 Task: Filter services by connection 2nd.
Action: Mouse moved to (334, 73)
Screenshot: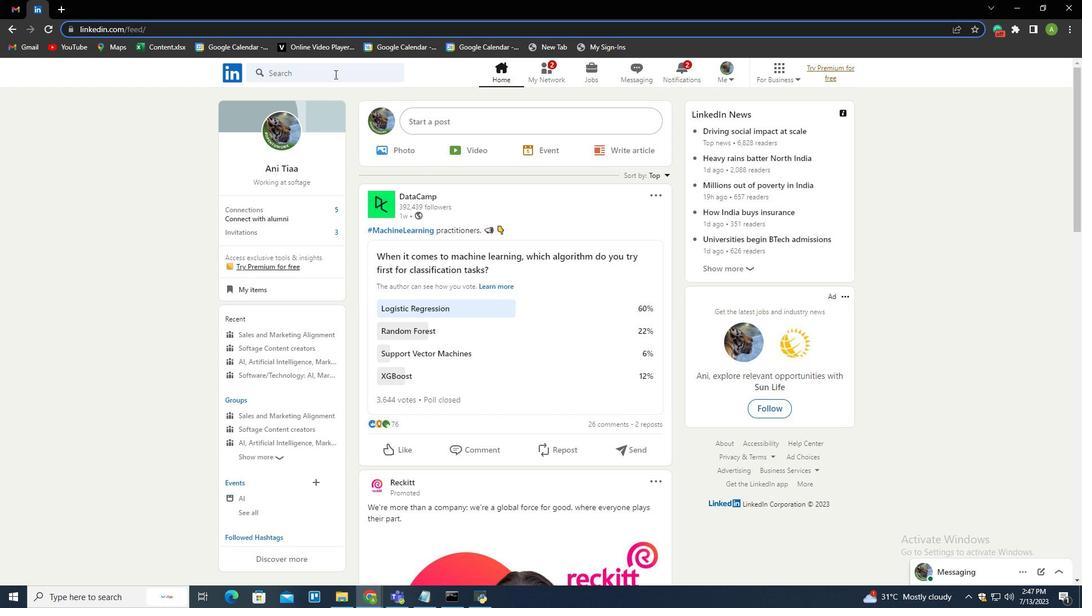 
Action: Mouse pressed left at (334, 73)
Screenshot: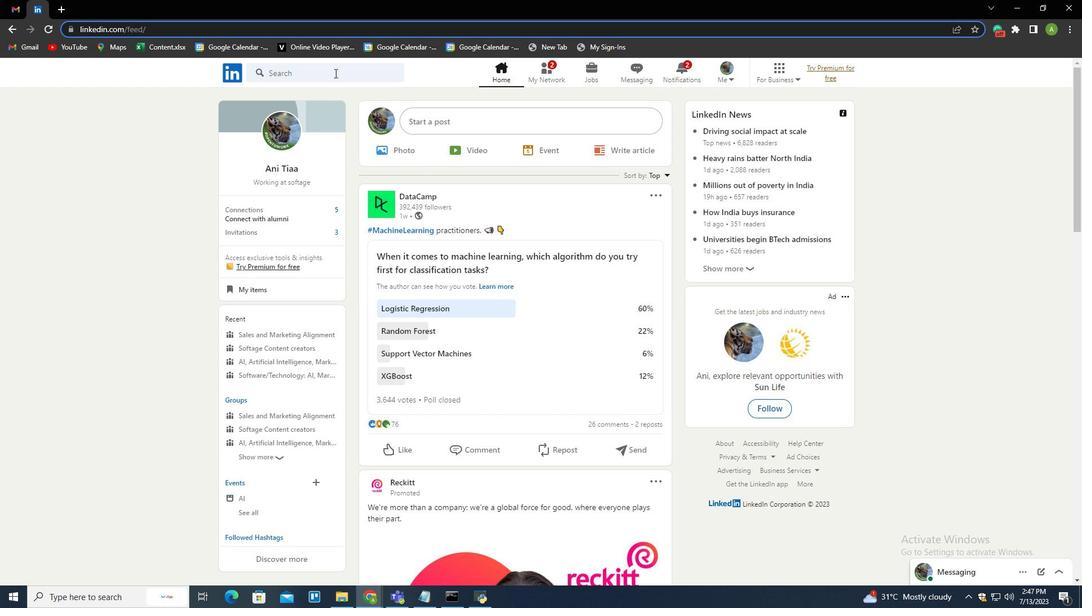 
Action: Key pressed hiring<Key.enter>
Screenshot: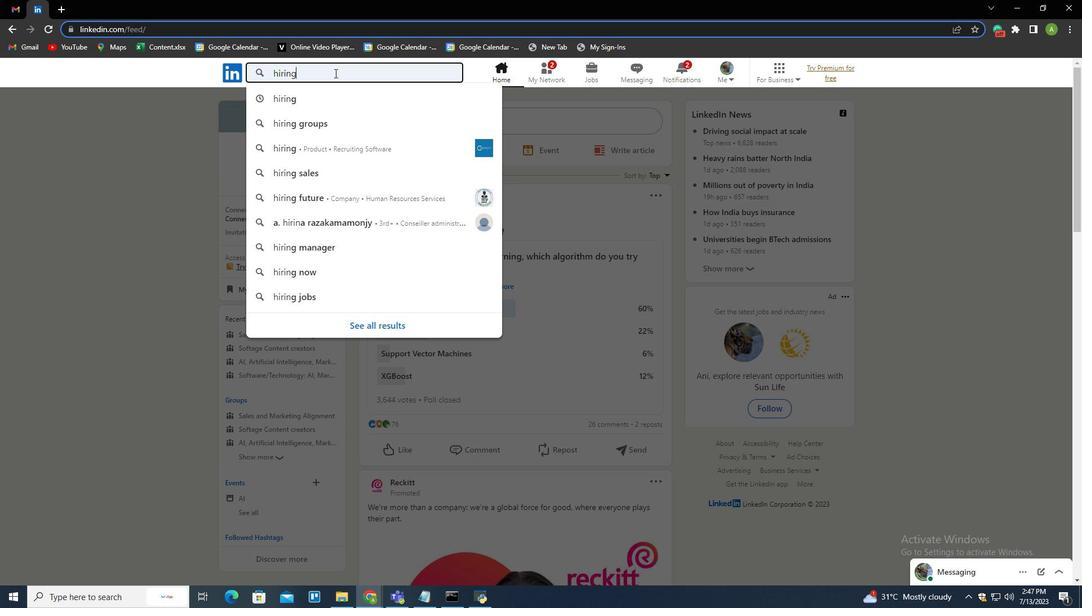 
Action: Mouse moved to (662, 104)
Screenshot: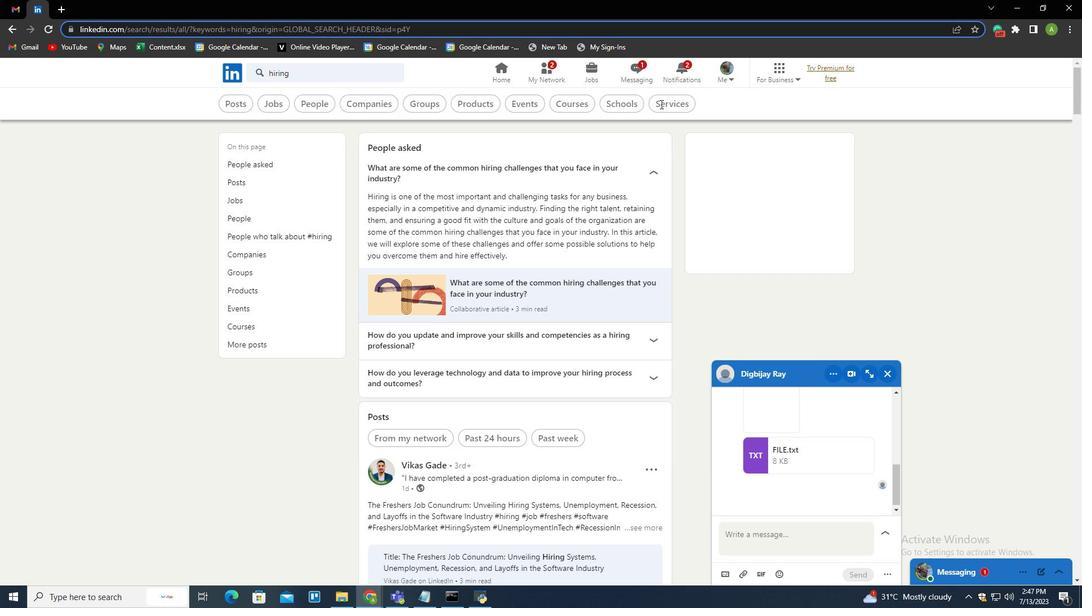 
Action: Mouse pressed left at (662, 104)
Screenshot: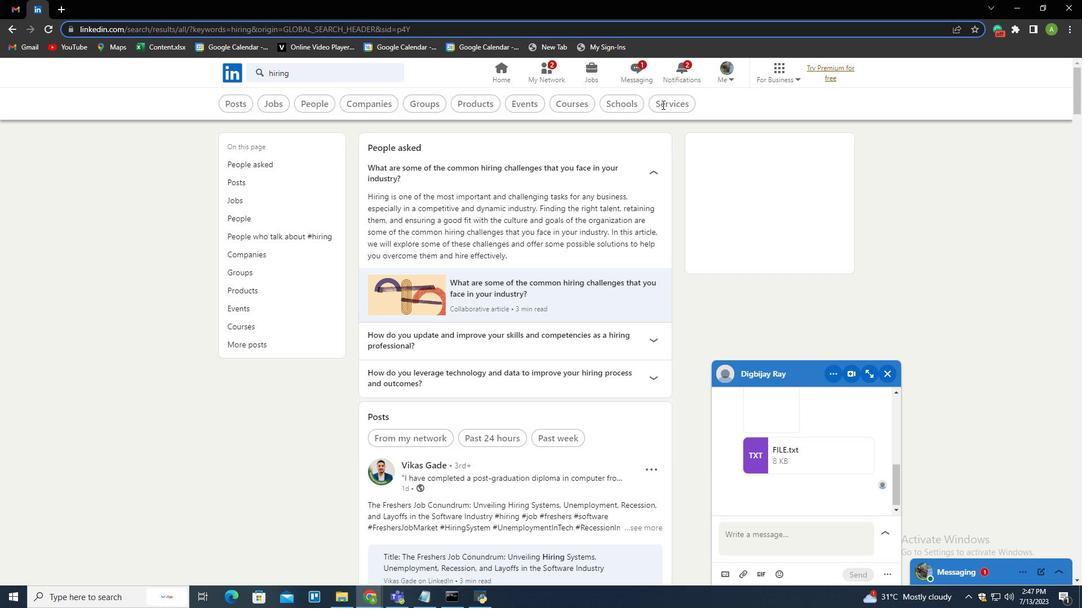 
Action: Mouse moved to (511, 99)
Screenshot: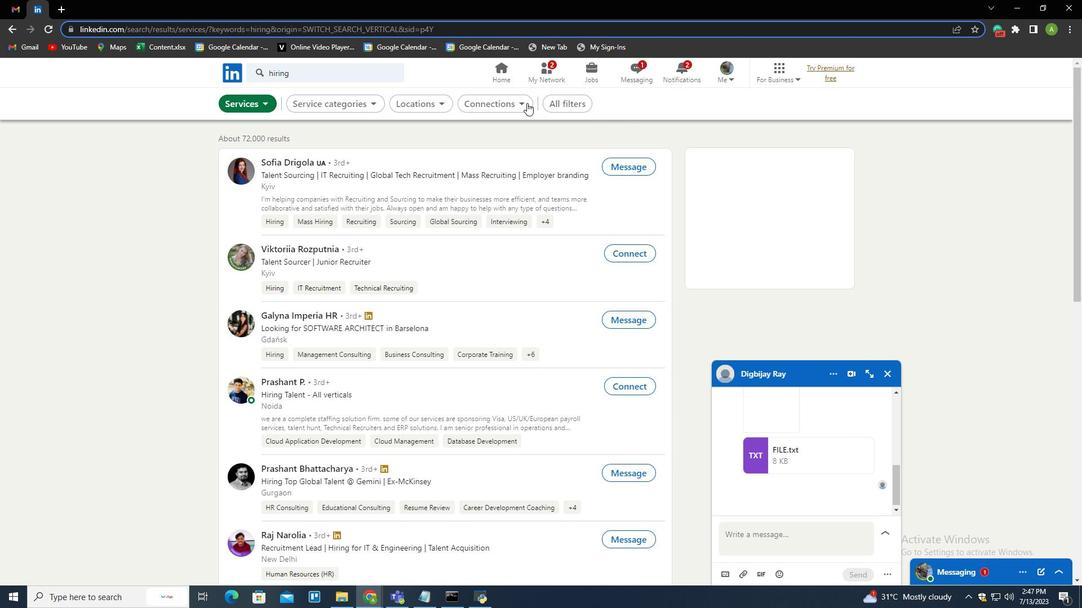 
Action: Mouse pressed left at (511, 99)
Screenshot: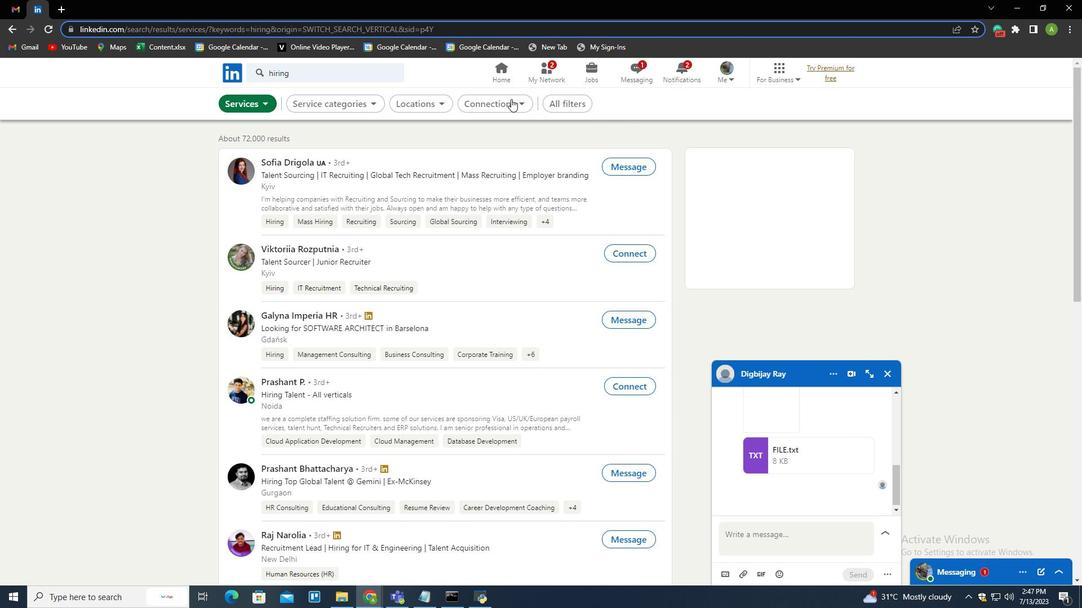 
Action: Mouse moved to (418, 158)
Screenshot: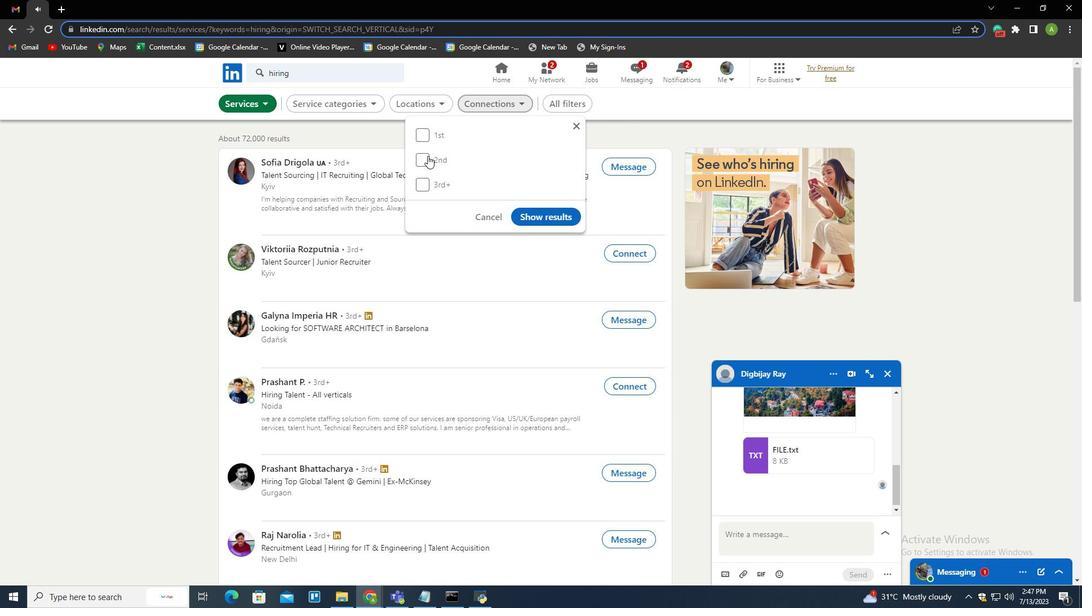 
Action: Mouse pressed left at (418, 158)
Screenshot: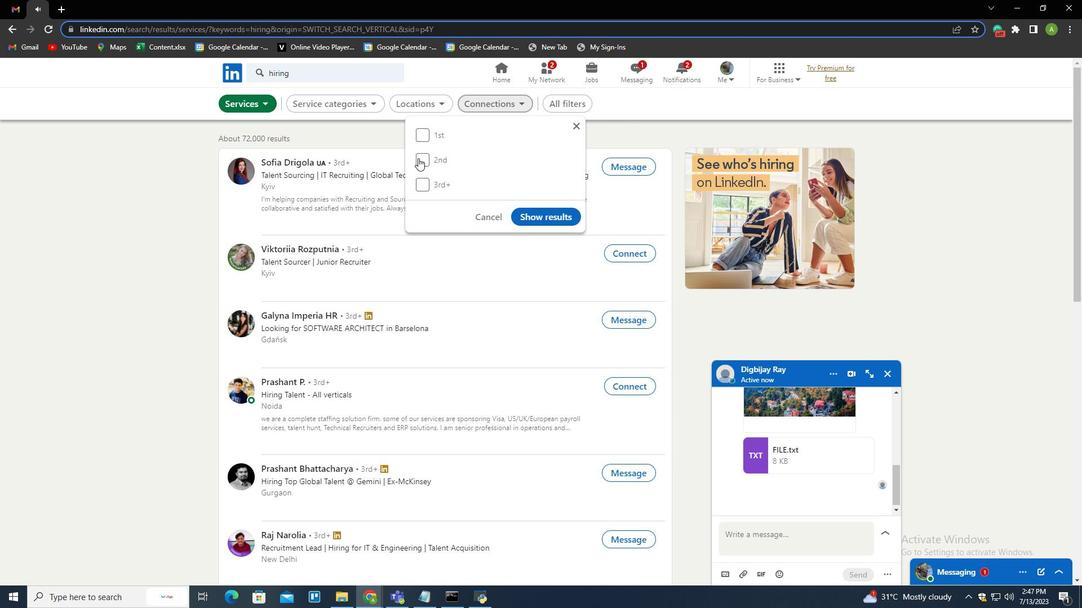 
Action: Mouse moved to (532, 218)
Screenshot: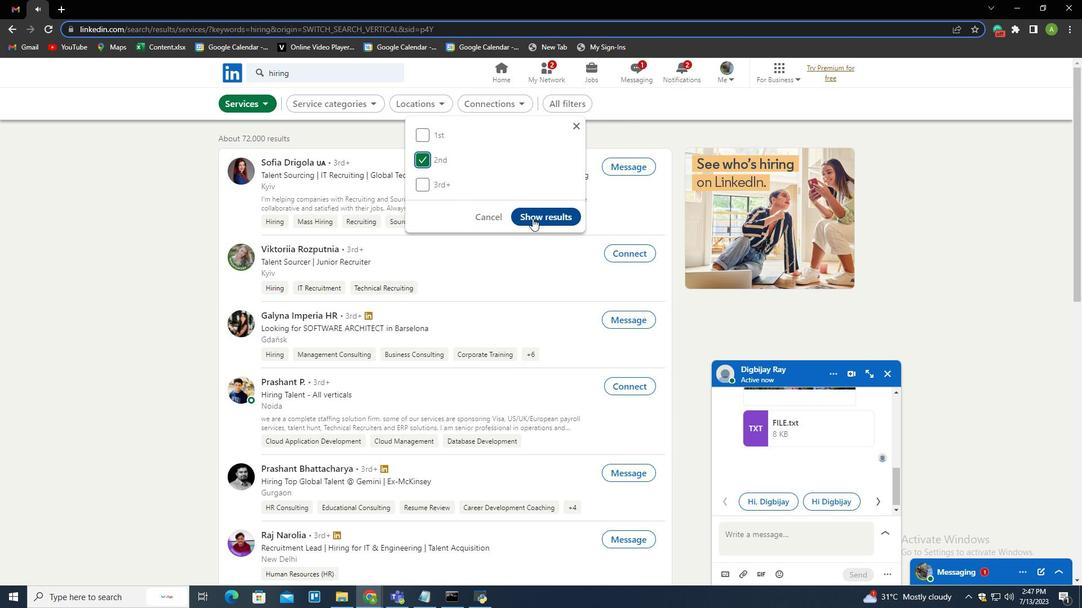 
Action: Mouse pressed left at (532, 218)
Screenshot: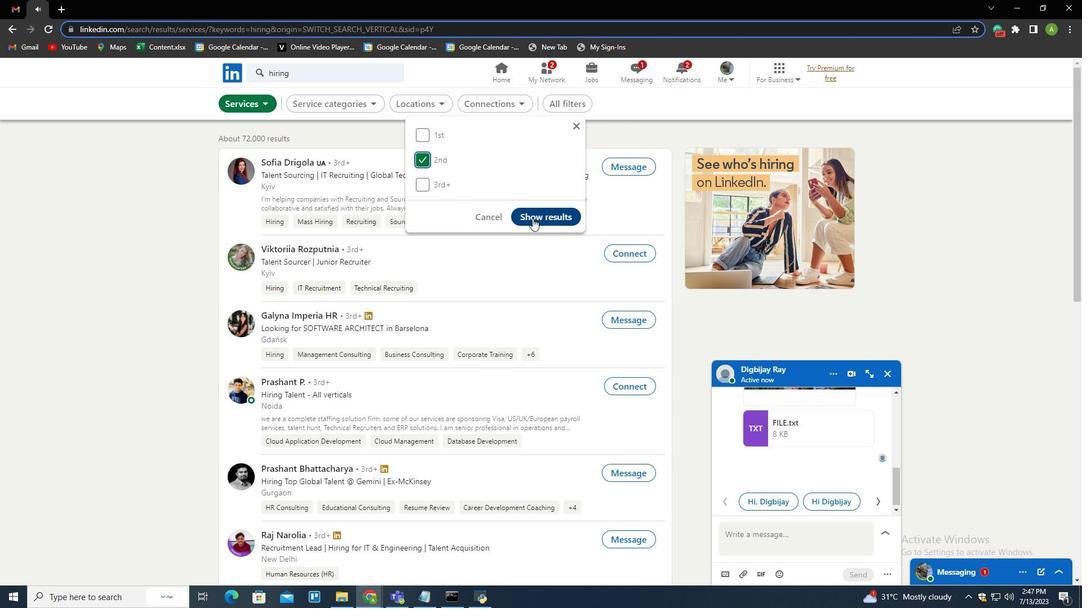 
